 Task: Create a rule from the Agile list, Priority changed -> Complete task in the project TrendForge if Priority Cleared then Complete Task.
Action: Mouse moved to (89, 596)
Screenshot: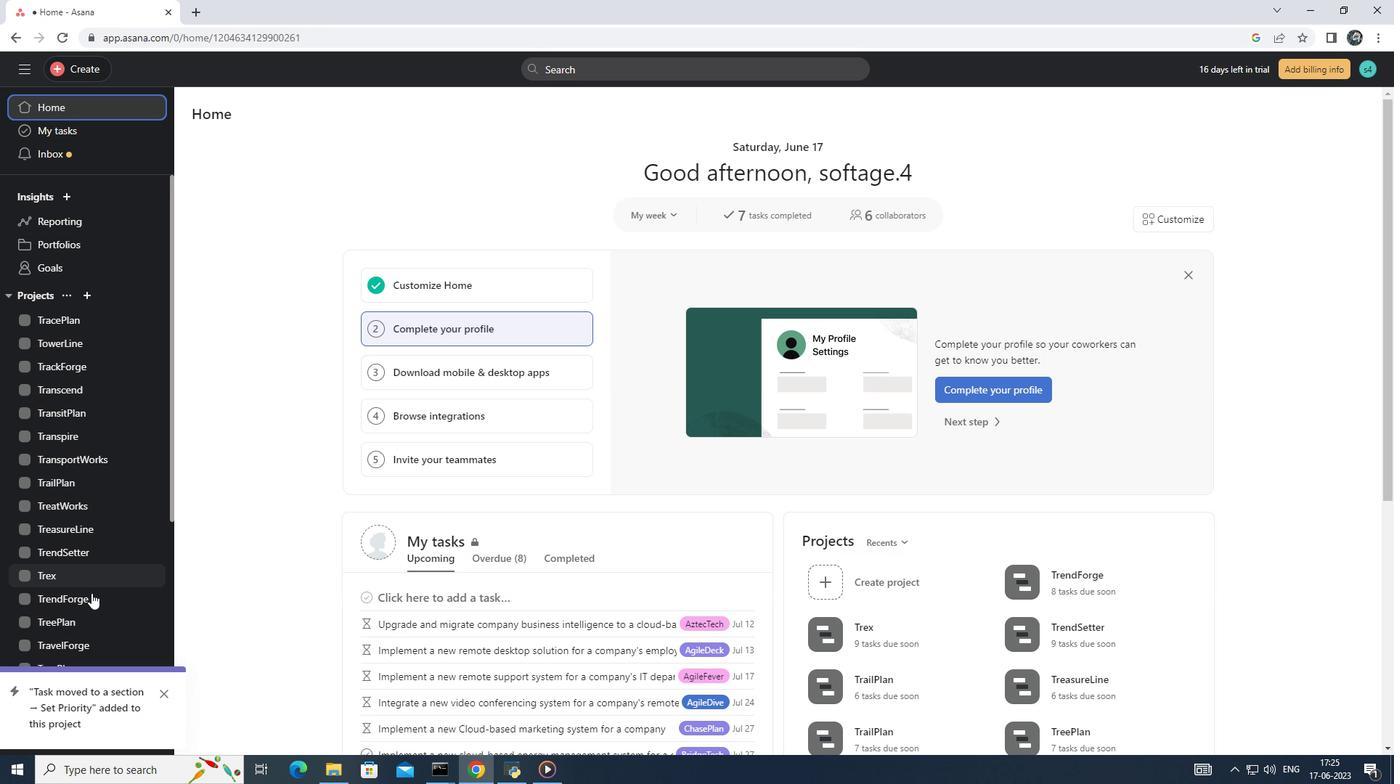 
Action: Mouse pressed left at (89, 596)
Screenshot: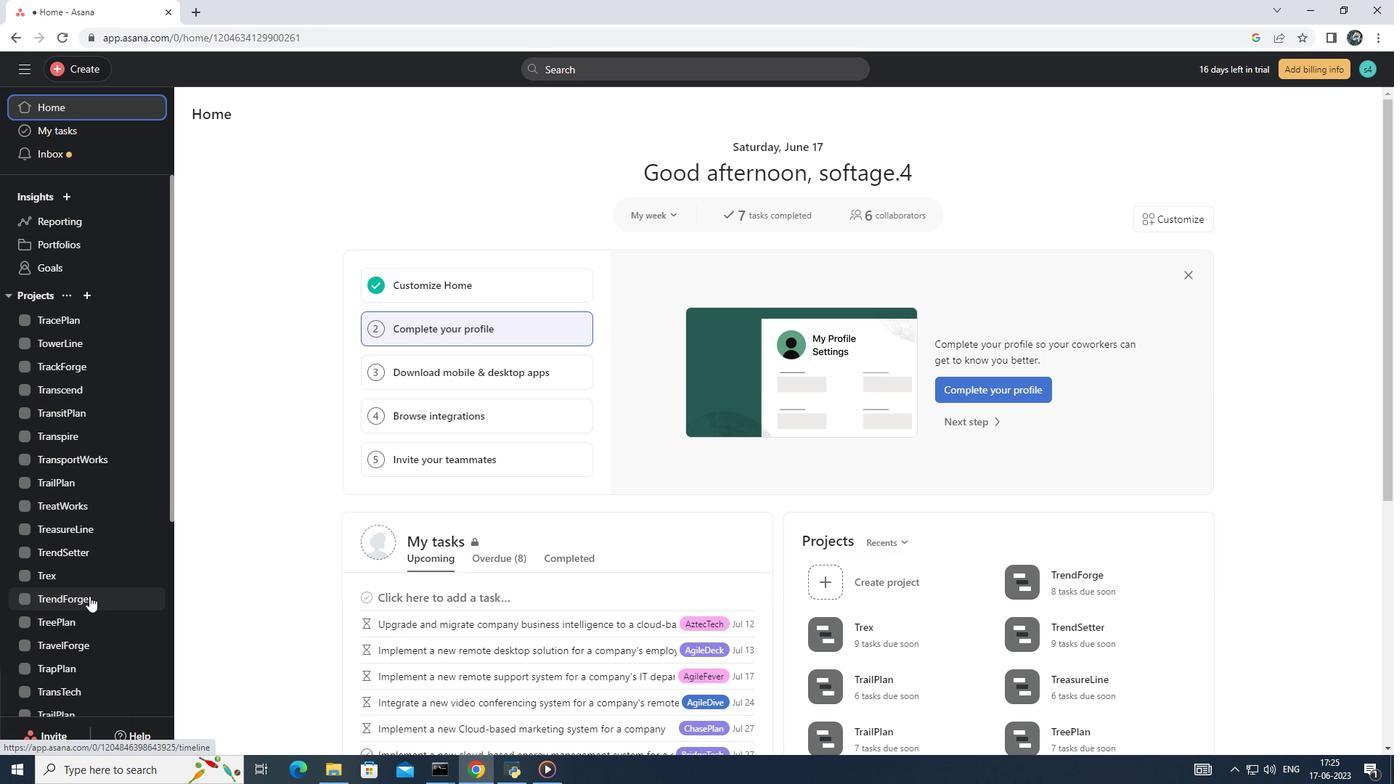 
Action: Mouse moved to (1331, 117)
Screenshot: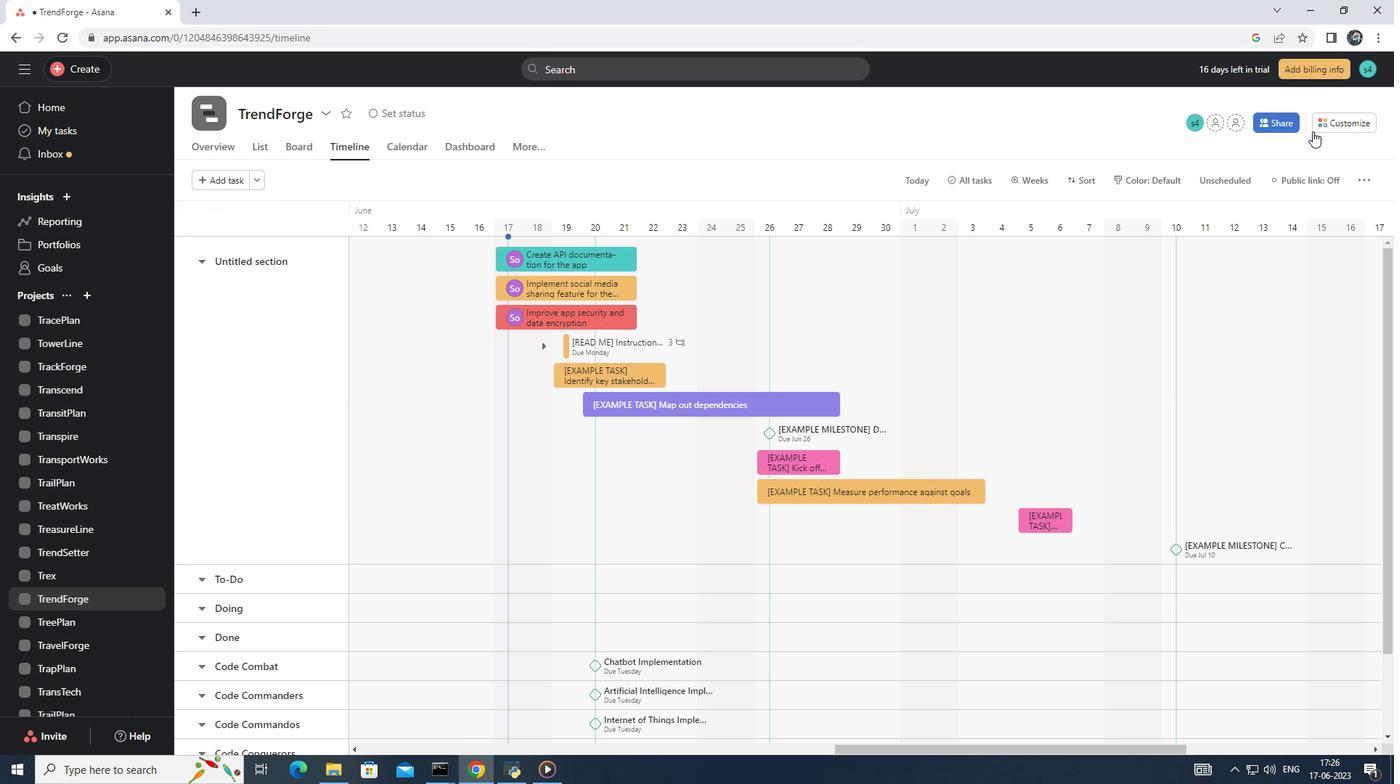 
Action: Mouse pressed left at (1331, 117)
Screenshot: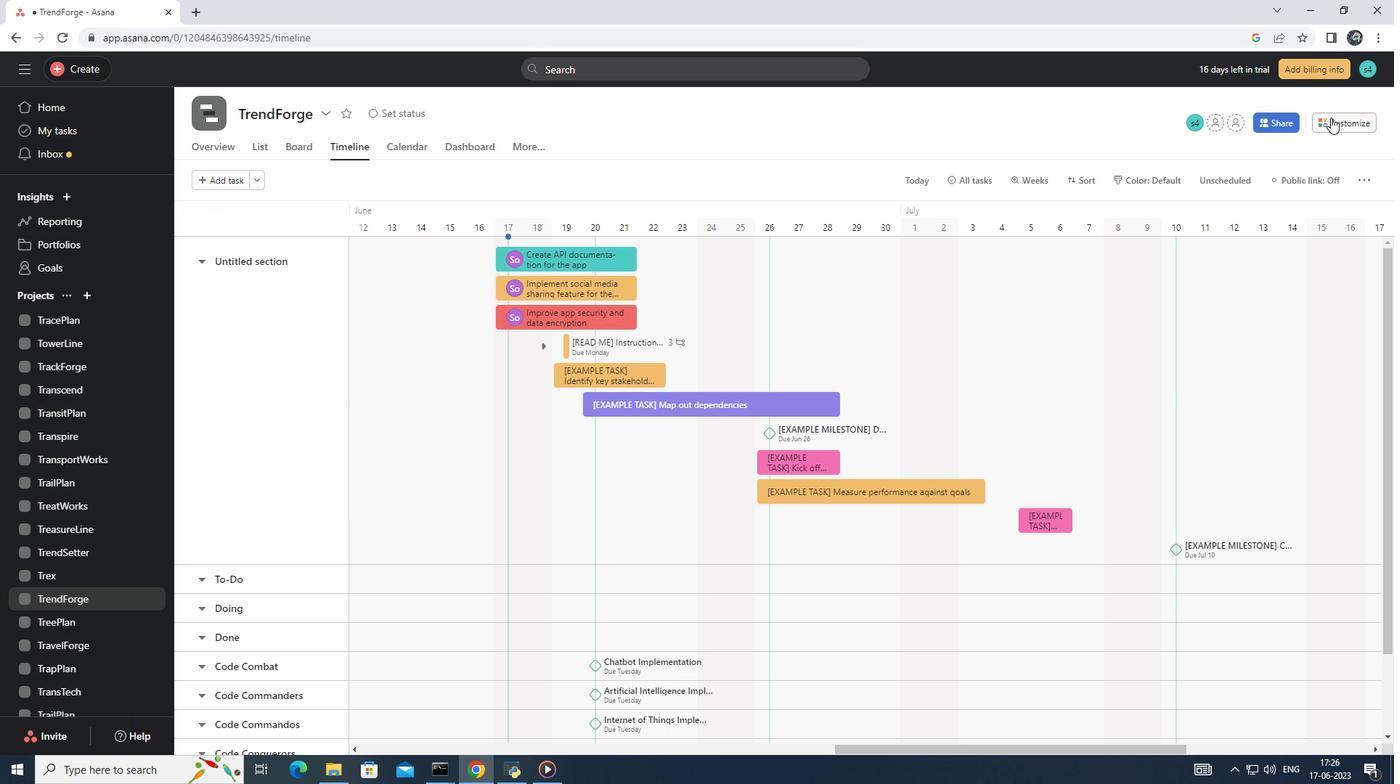 
Action: Mouse moved to (1089, 352)
Screenshot: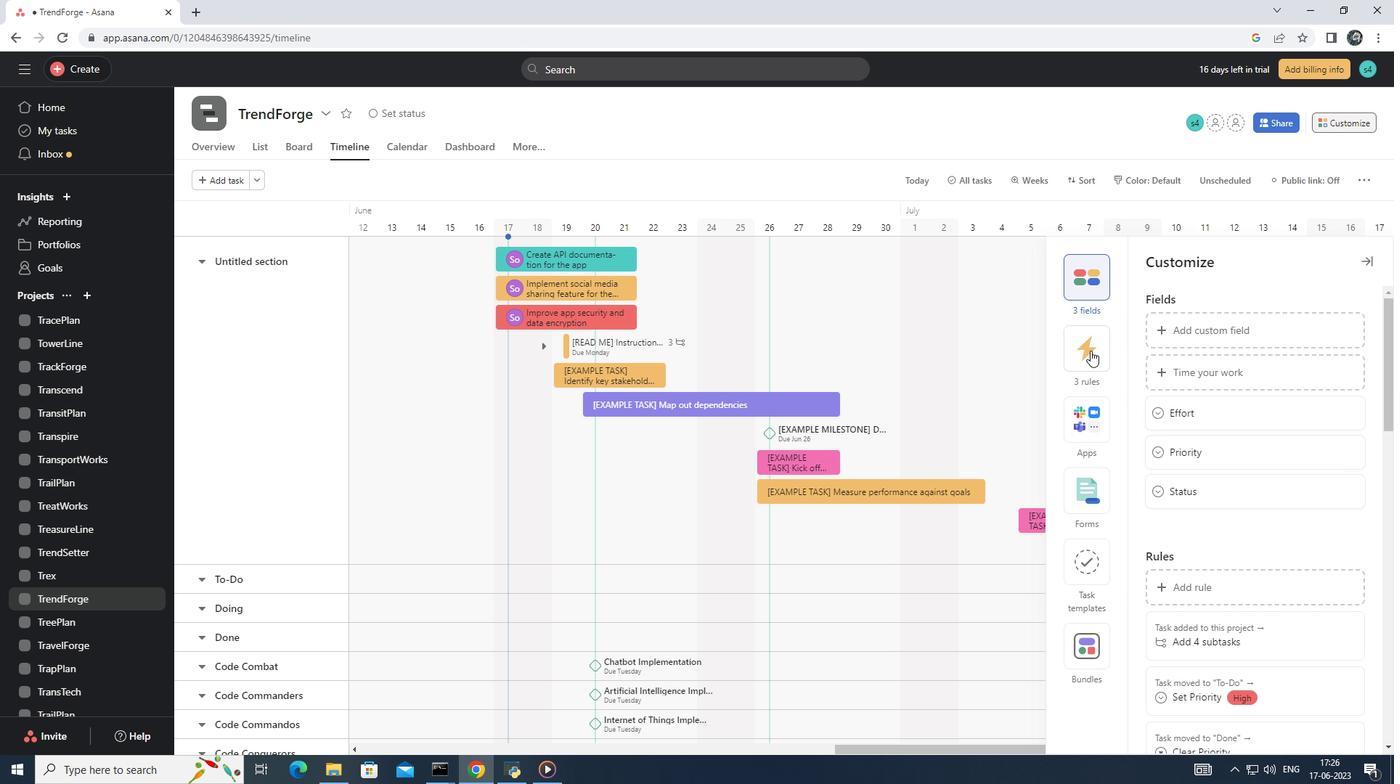 
Action: Mouse pressed left at (1089, 352)
Screenshot: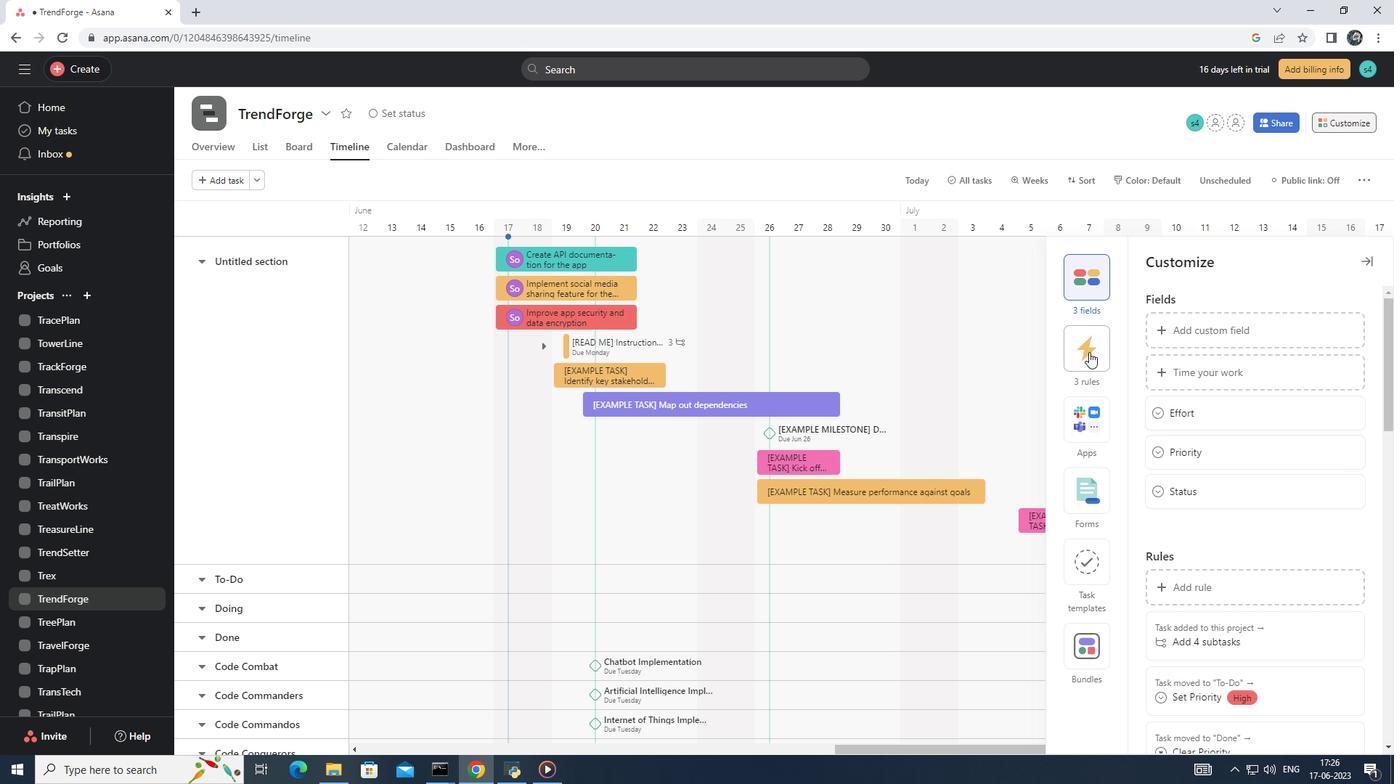 
Action: Mouse moved to (1179, 324)
Screenshot: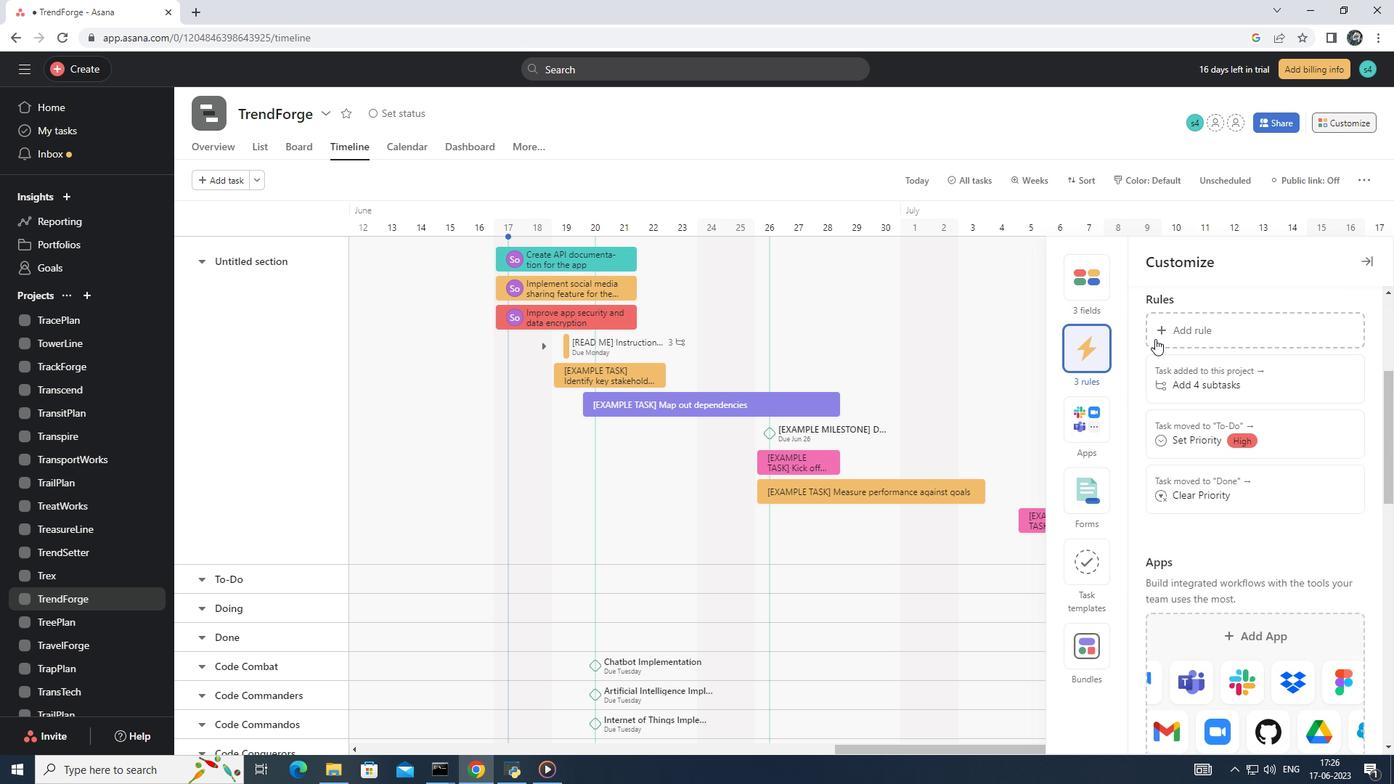 
Action: Mouse pressed left at (1179, 324)
Screenshot: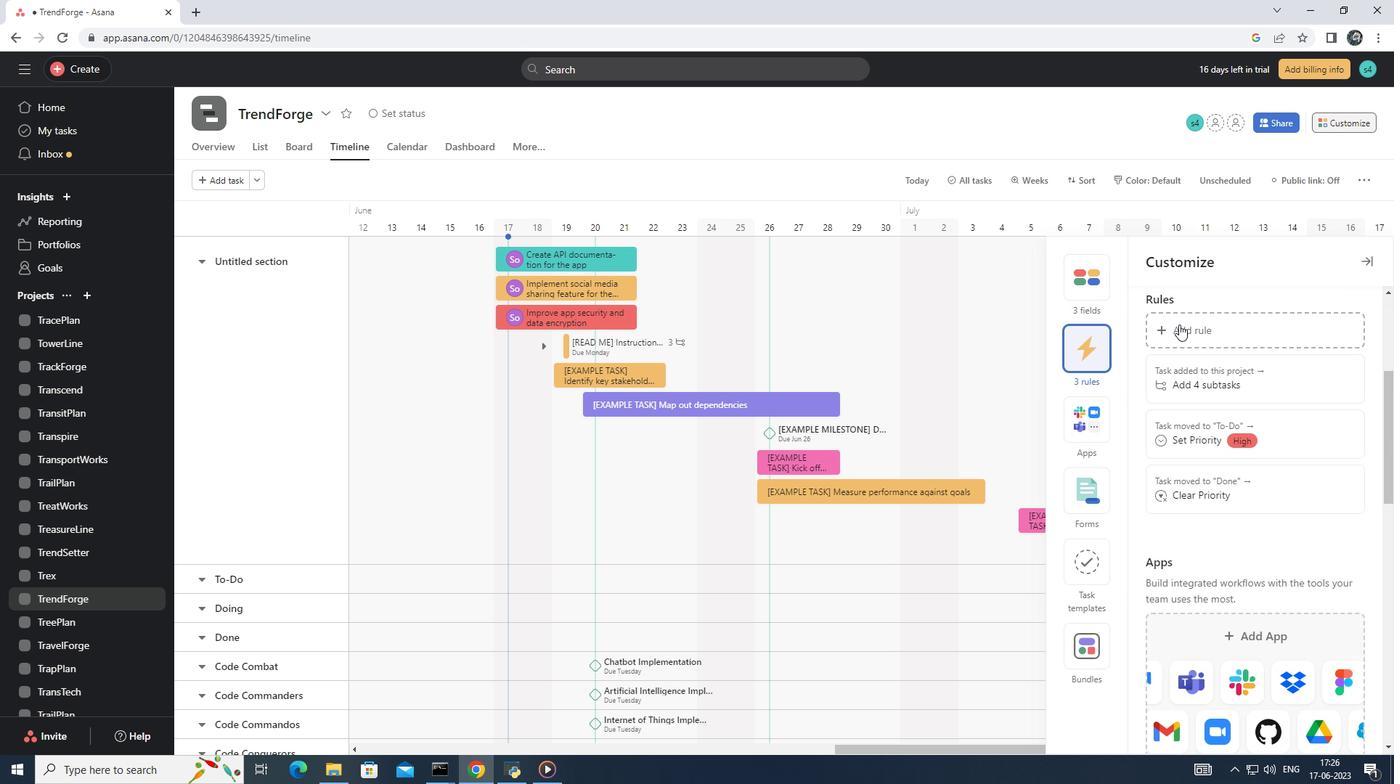 
Action: Mouse pressed left at (1179, 324)
Screenshot: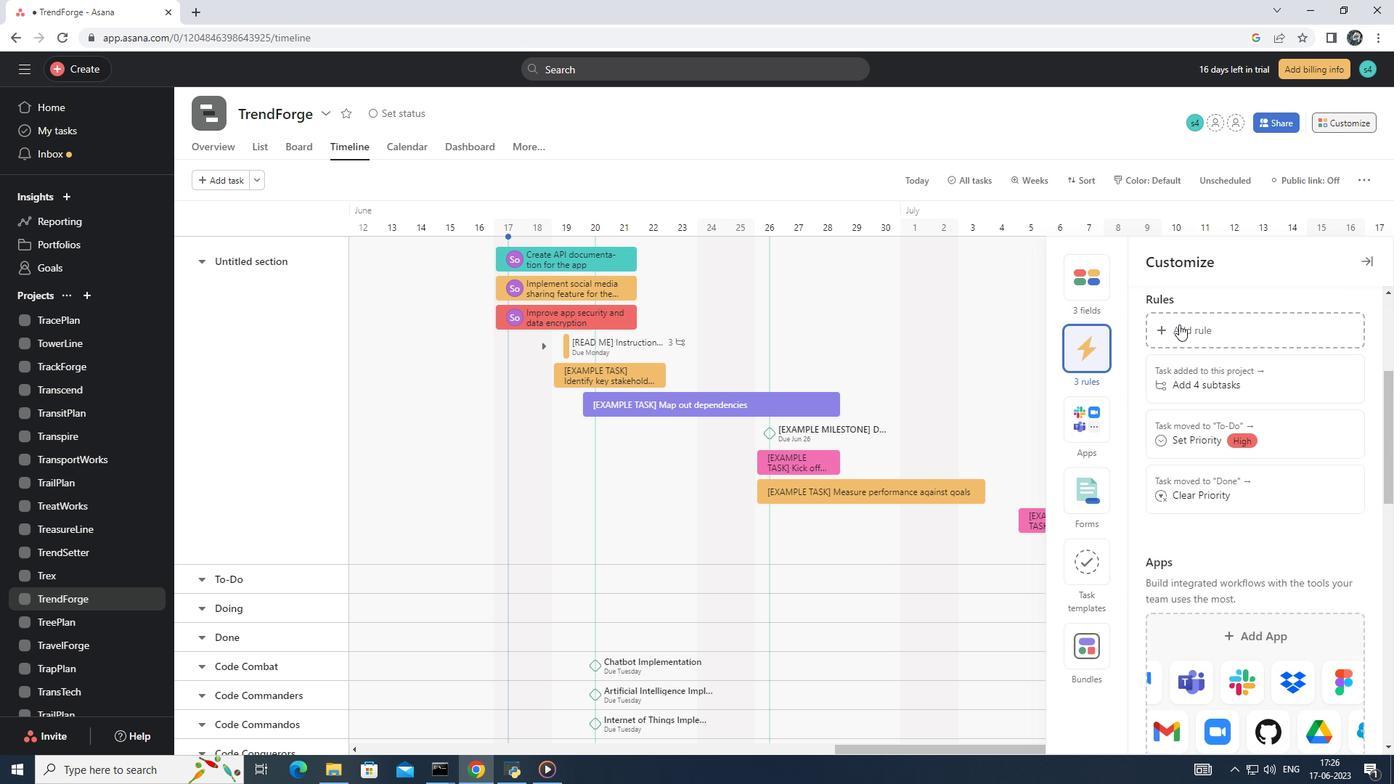 
Action: Mouse moved to (379, 228)
Screenshot: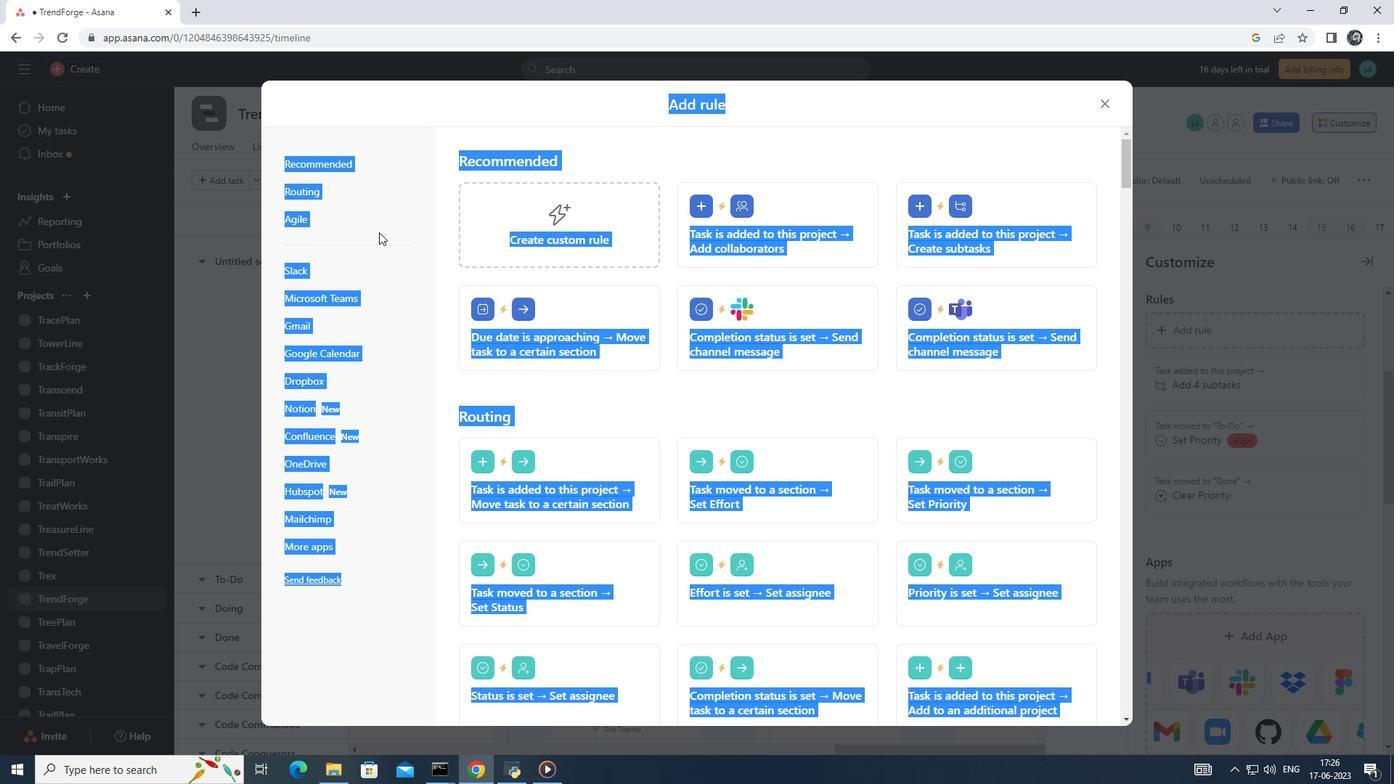 
Action: Mouse pressed left at (379, 228)
Screenshot: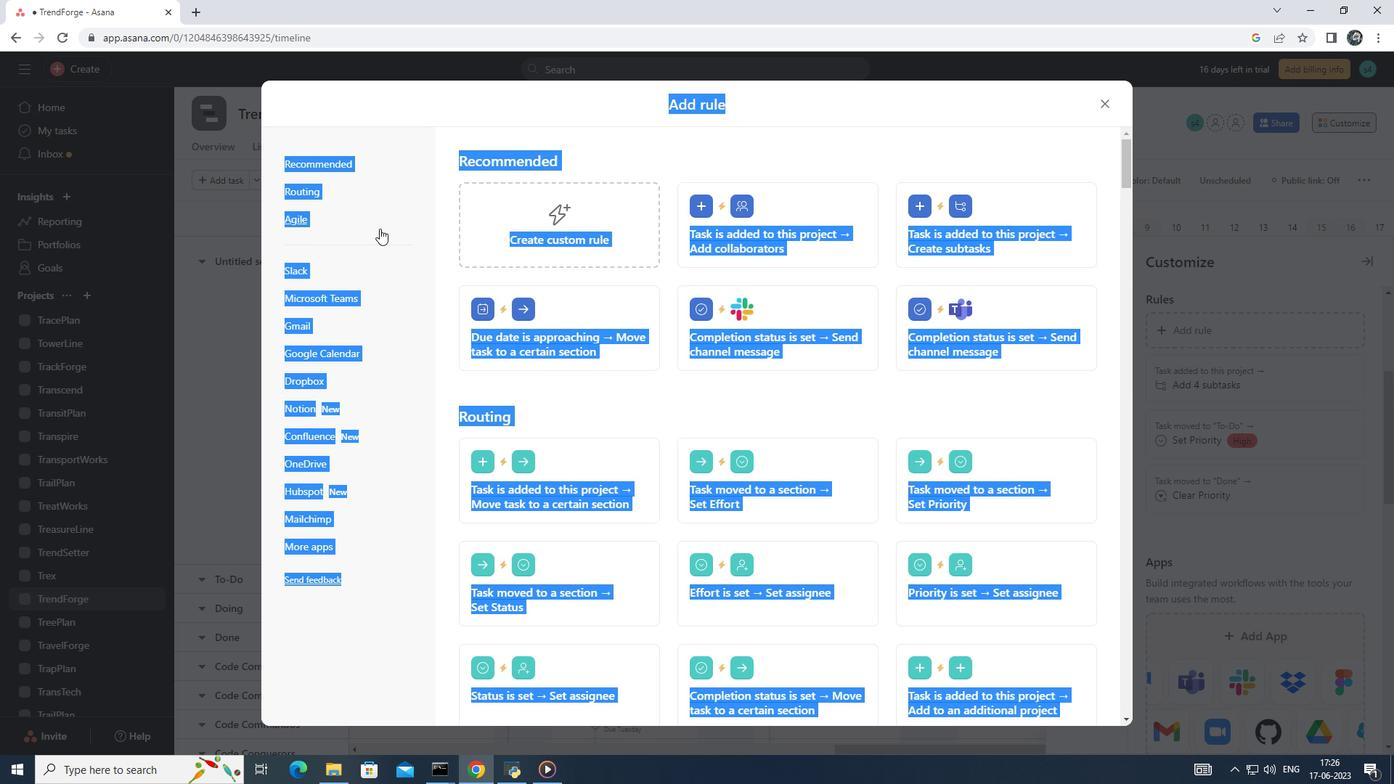 
Action: Mouse moved to (295, 220)
Screenshot: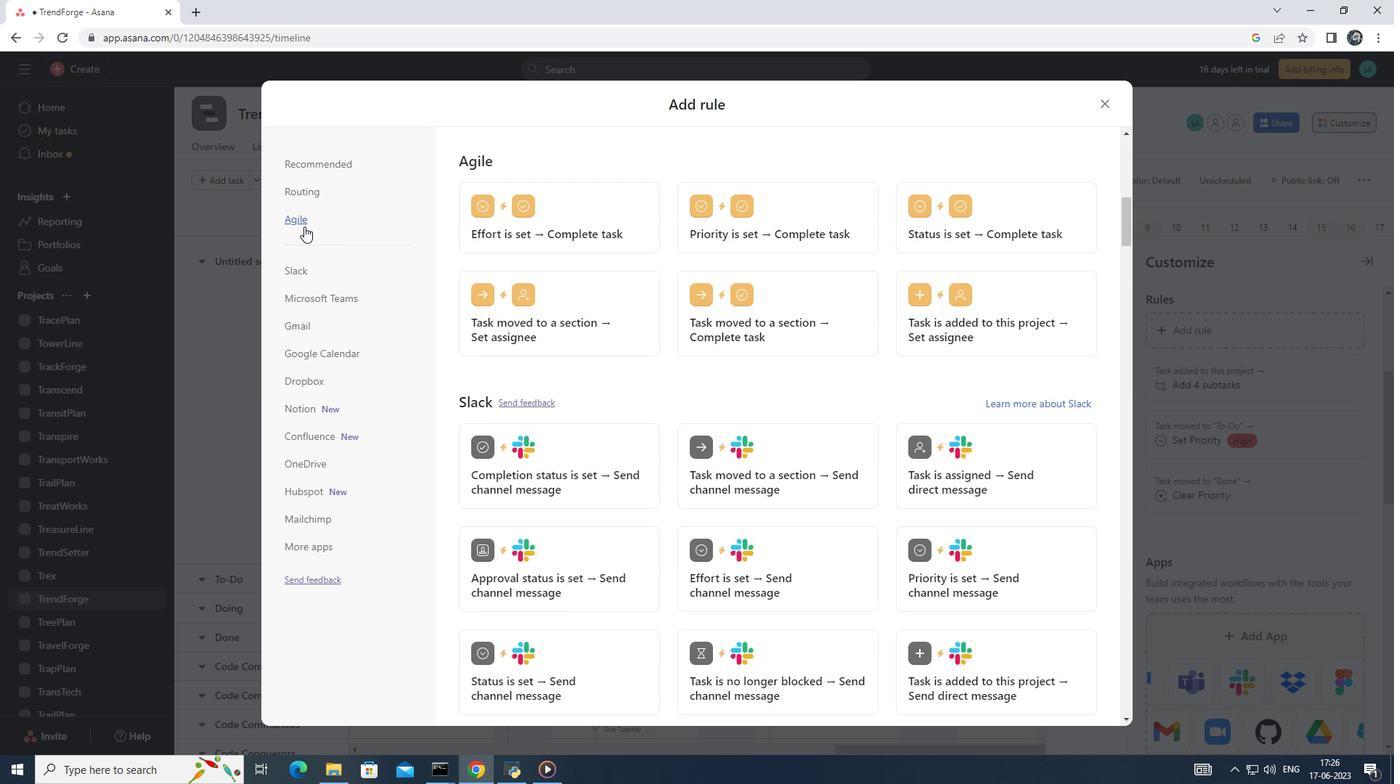 
Action: Mouse pressed left at (295, 220)
Screenshot: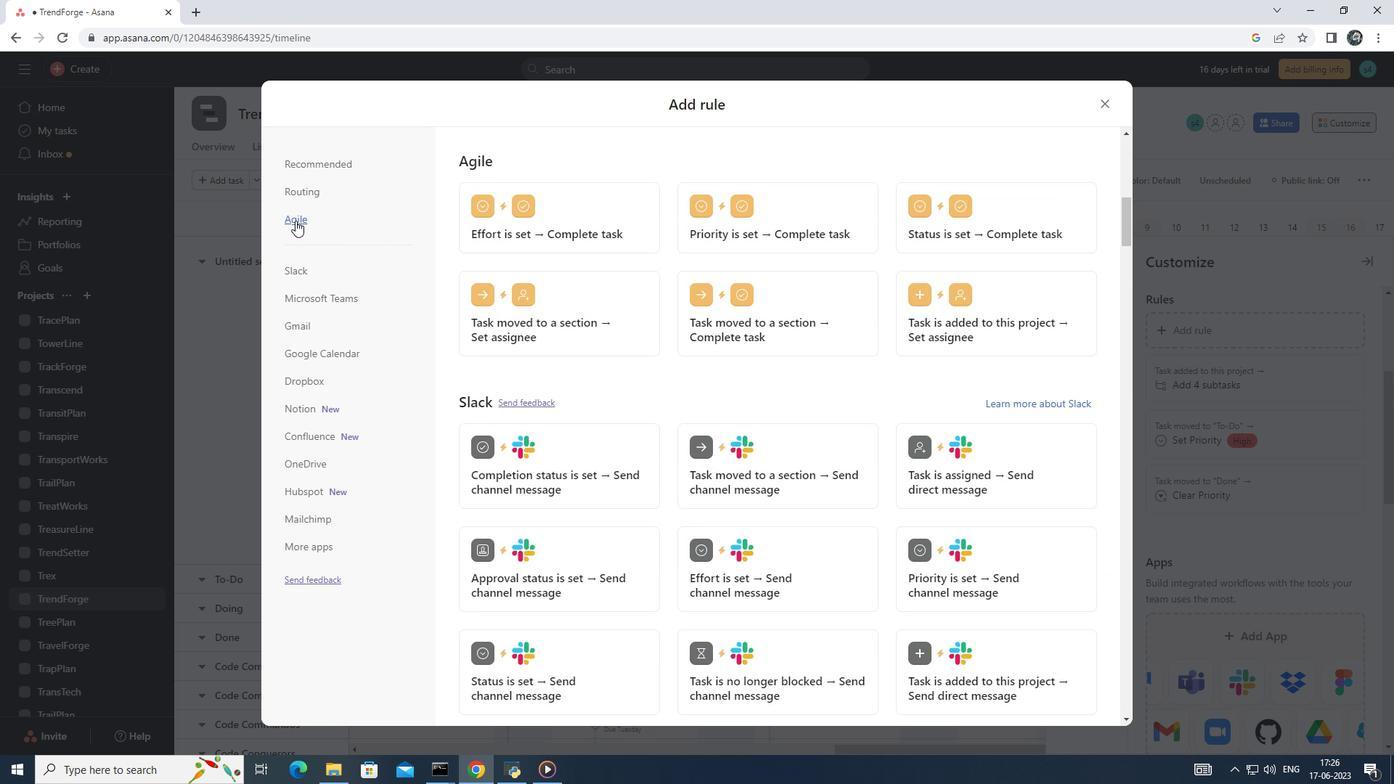 
Action: Mouse moved to (806, 209)
Screenshot: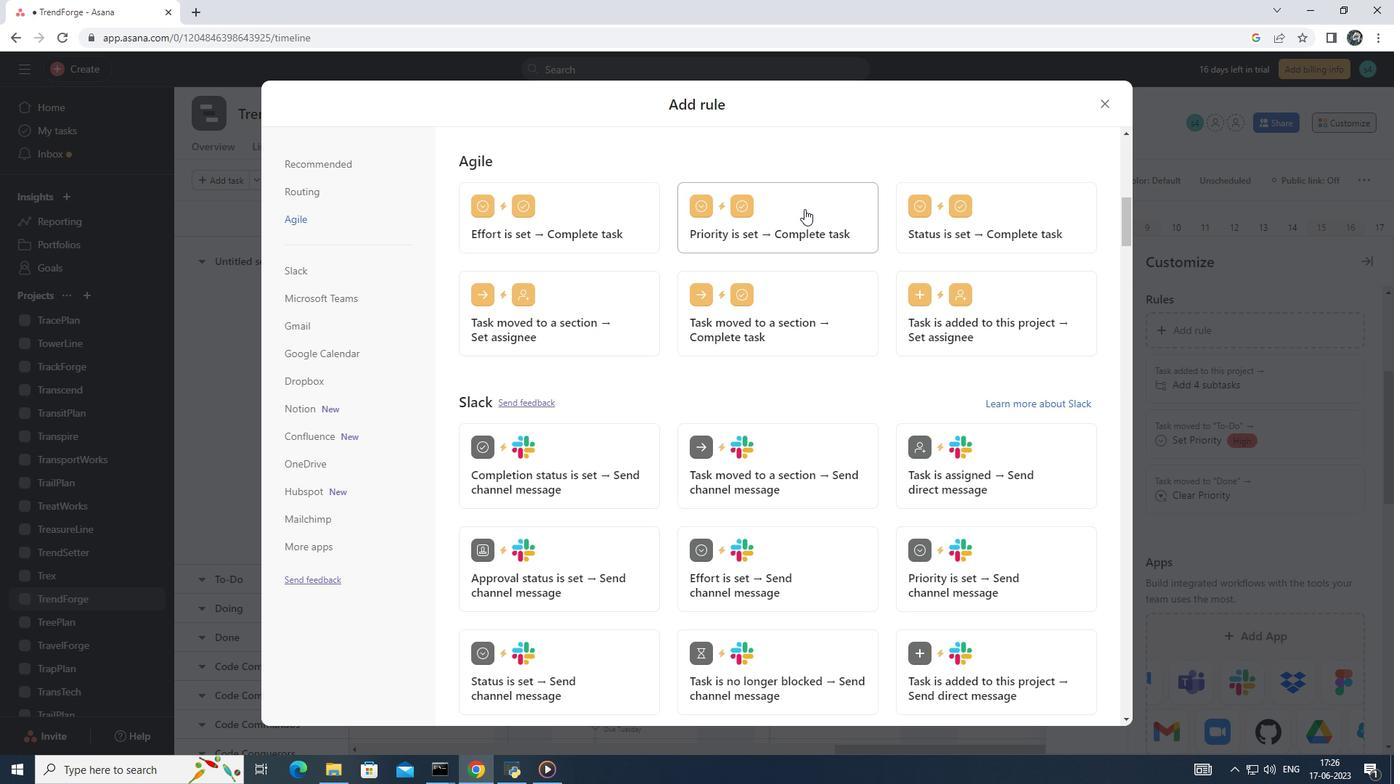 
Action: Mouse pressed left at (806, 209)
Screenshot: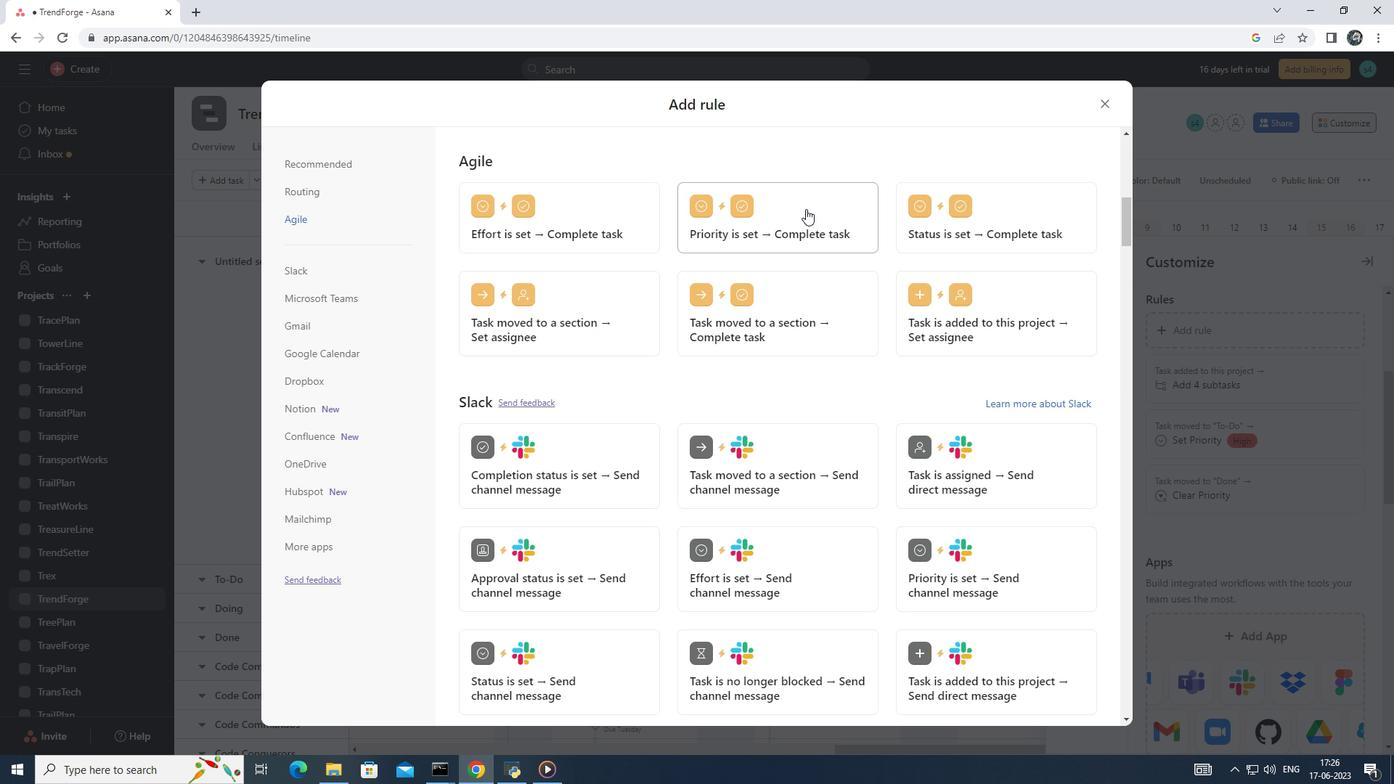 
Action: Mouse moved to (598, 401)
Screenshot: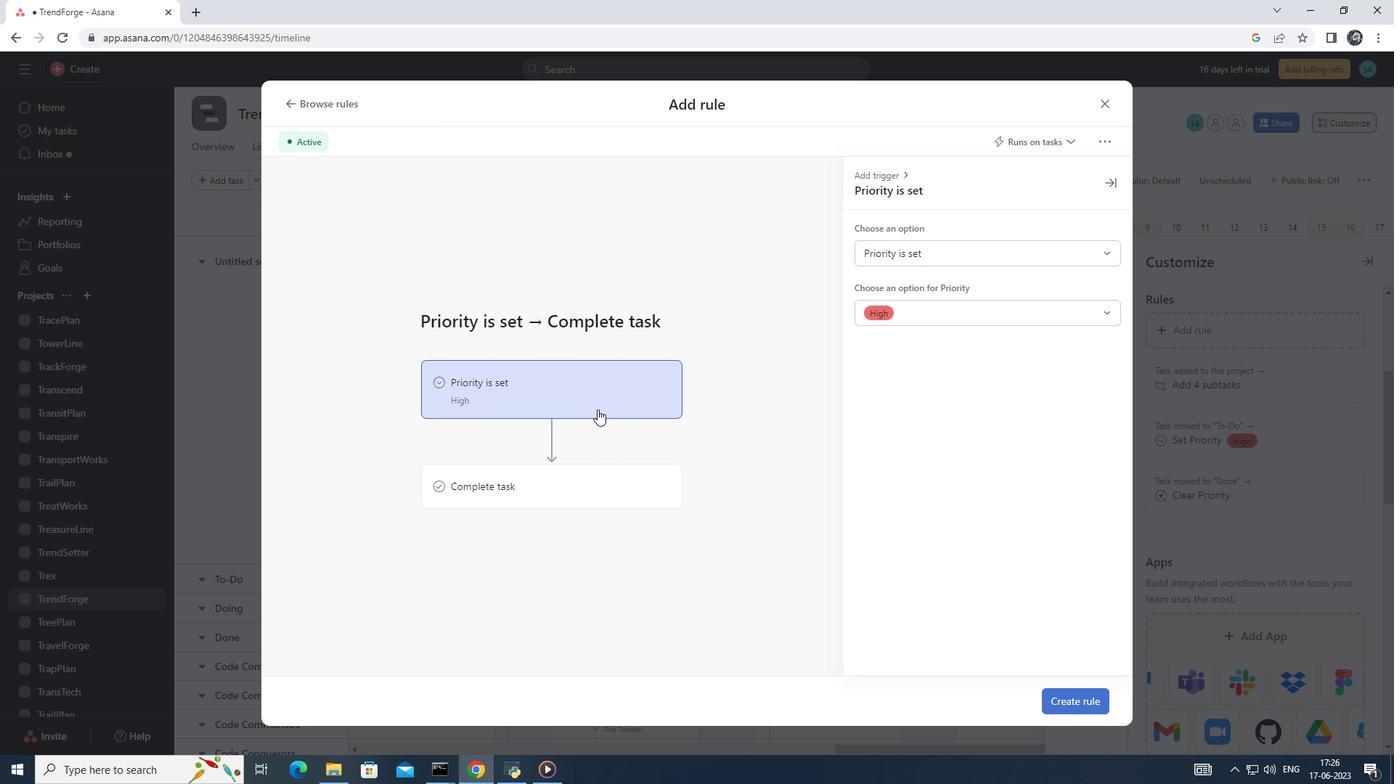 
Action: Mouse pressed left at (598, 401)
Screenshot: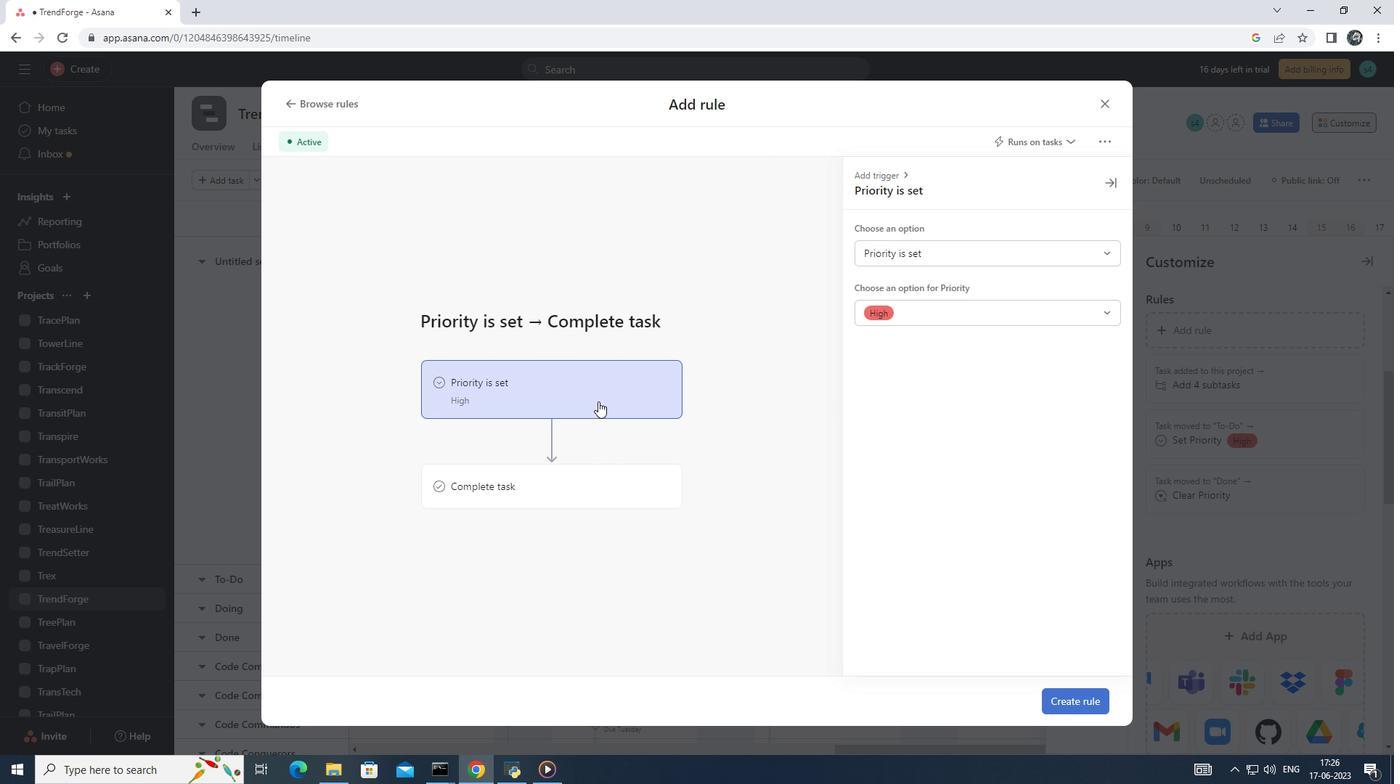 
Action: Mouse moved to (924, 254)
Screenshot: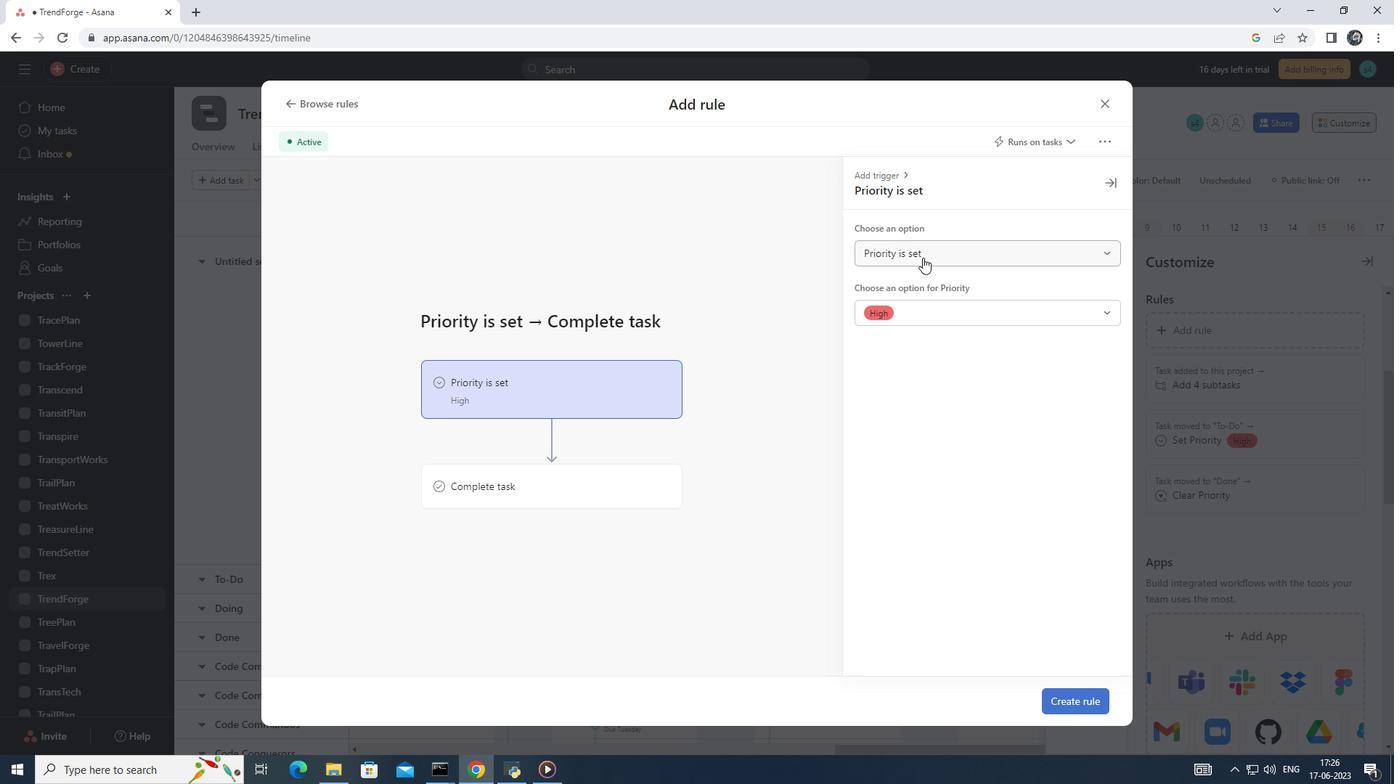 
Action: Mouse pressed left at (924, 254)
Screenshot: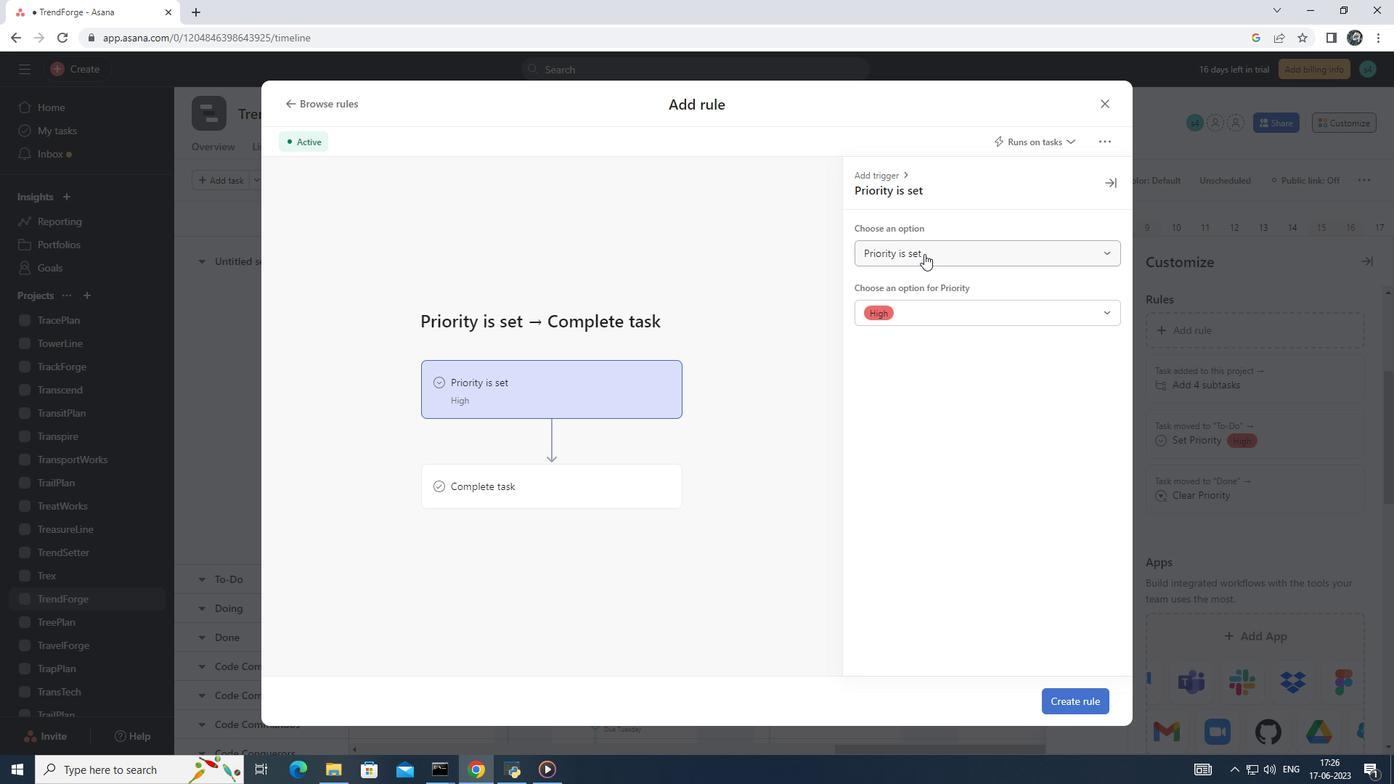 
Action: Mouse moved to (917, 305)
Screenshot: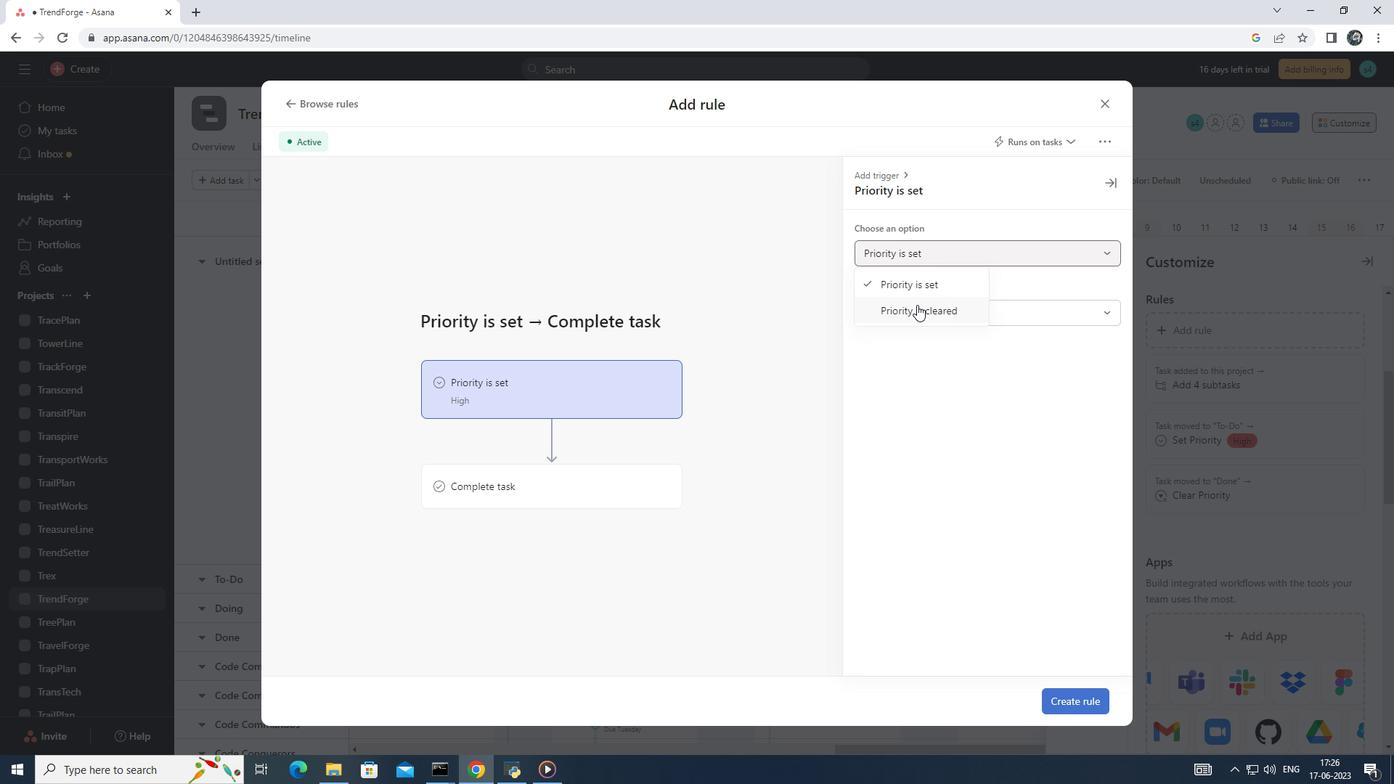 
Action: Mouse pressed left at (917, 305)
Screenshot: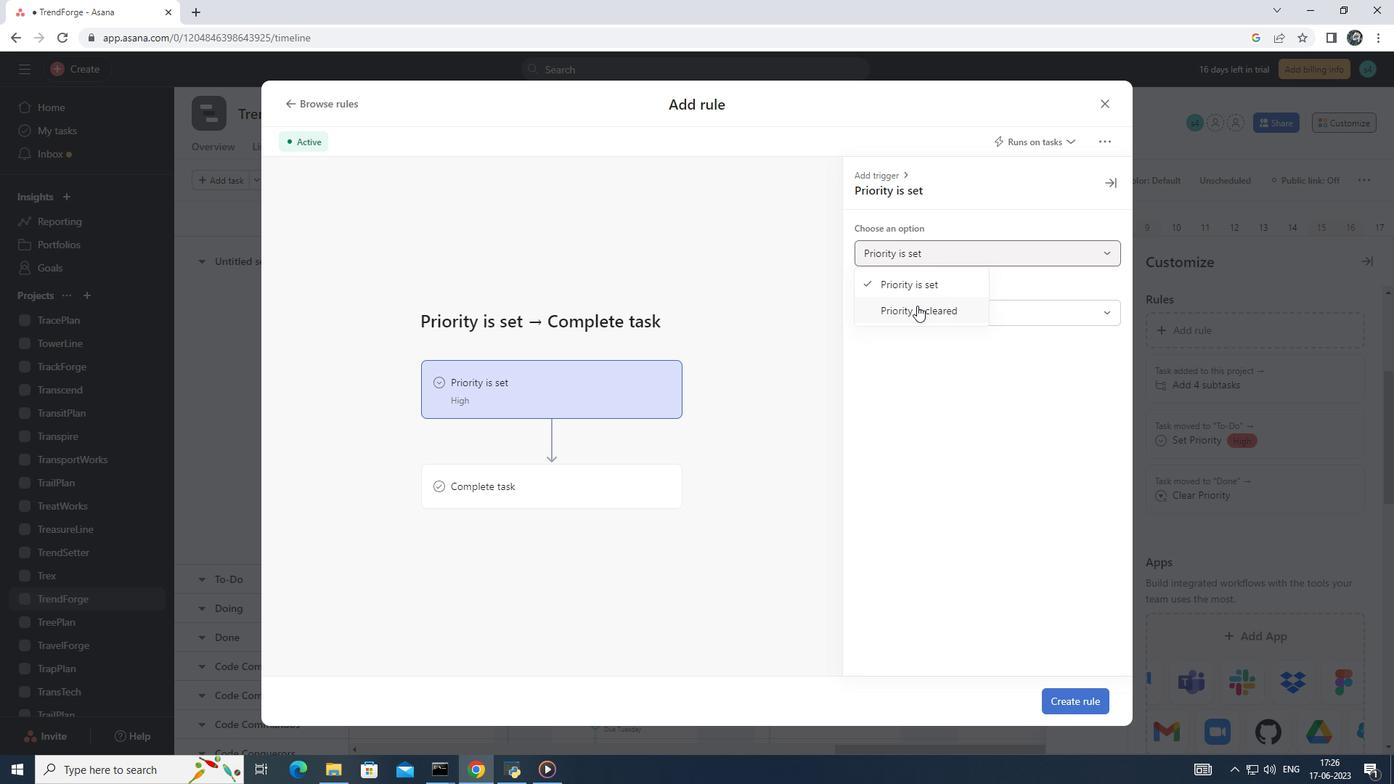 
Action: Mouse moved to (549, 480)
Screenshot: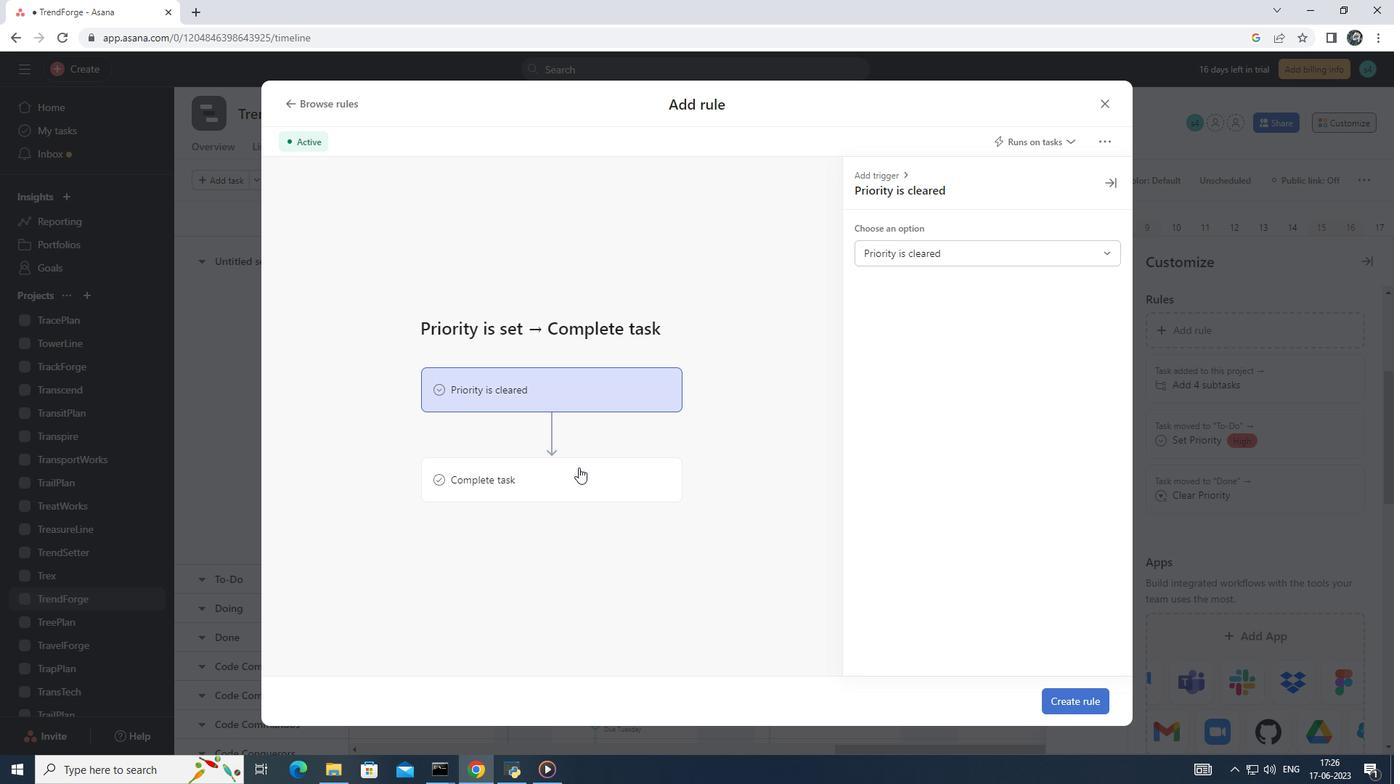 
Action: Mouse pressed left at (549, 480)
Screenshot: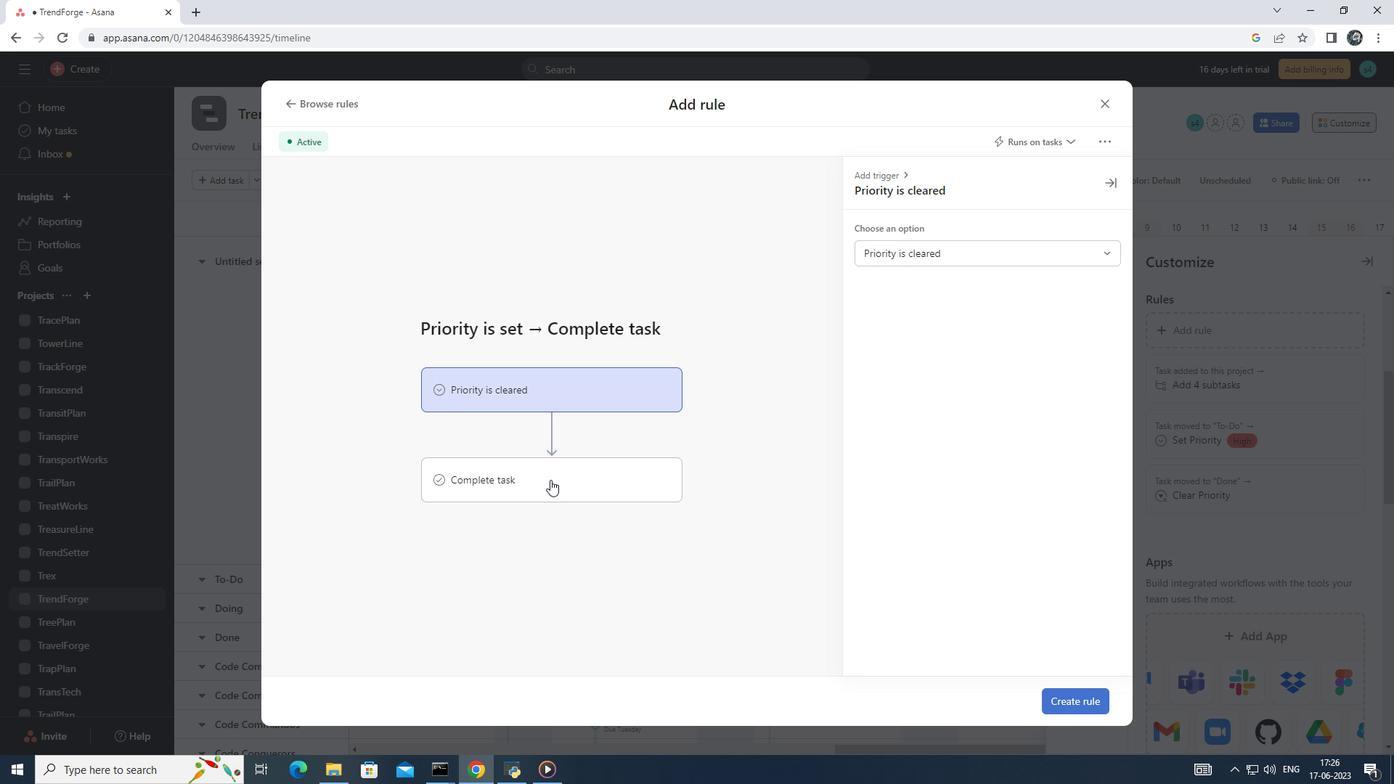 
Action: Mouse moved to (919, 252)
Screenshot: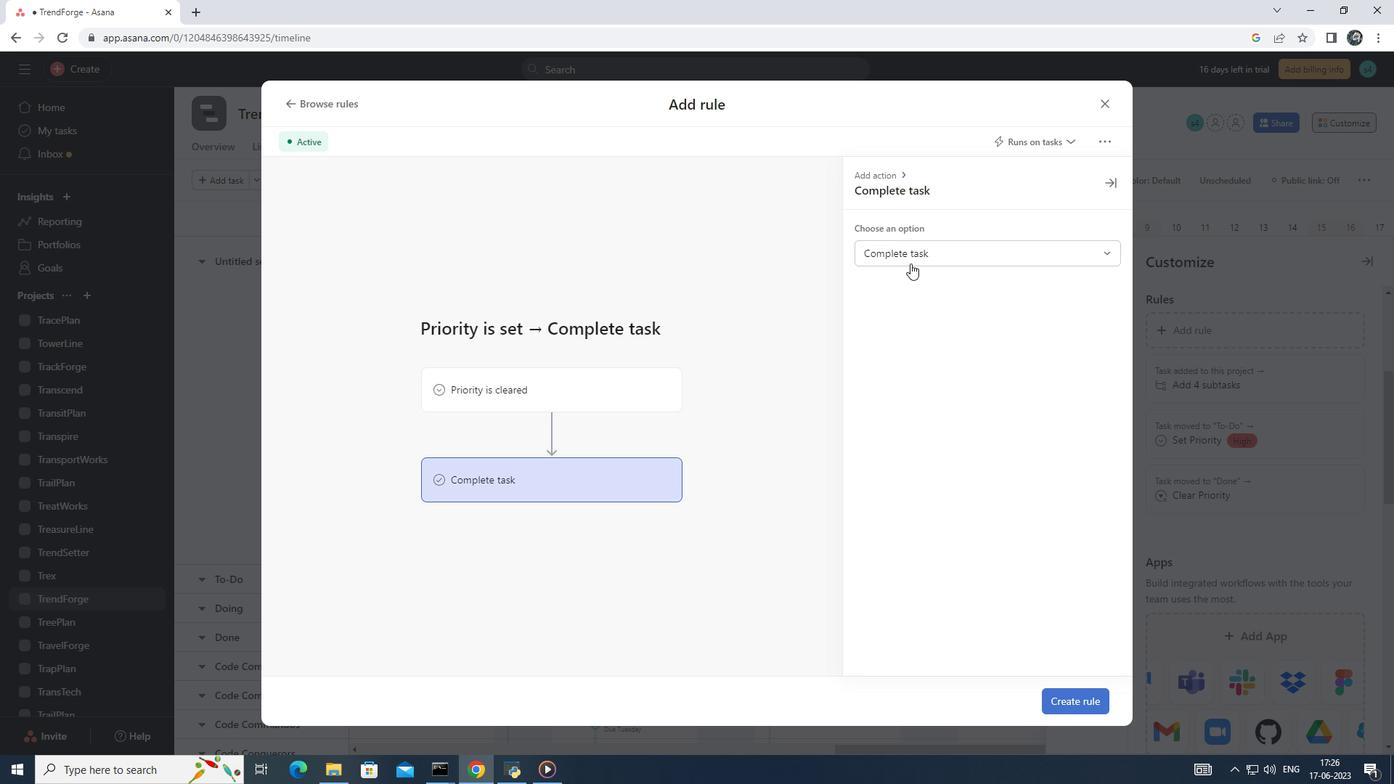 
Action: Mouse pressed left at (919, 252)
Screenshot: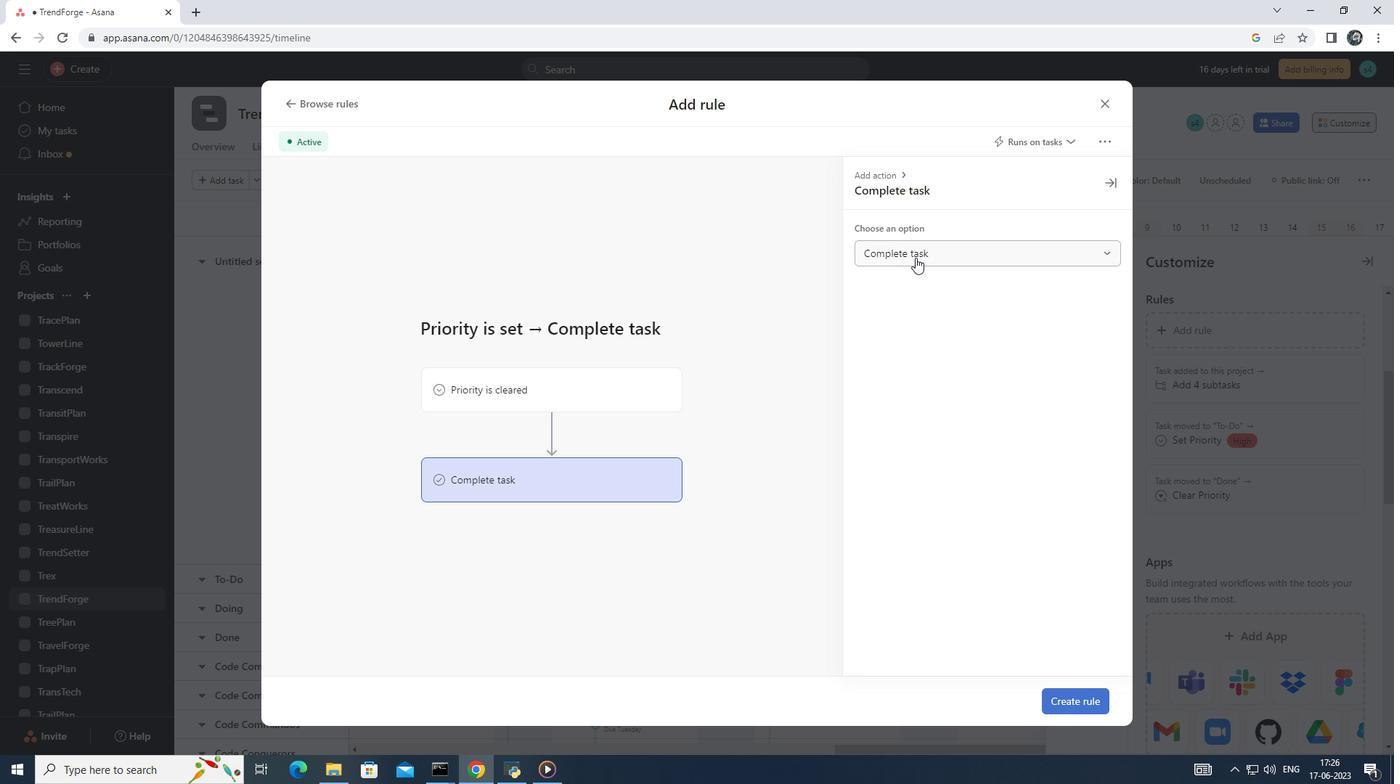 
Action: Mouse moved to (915, 284)
Screenshot: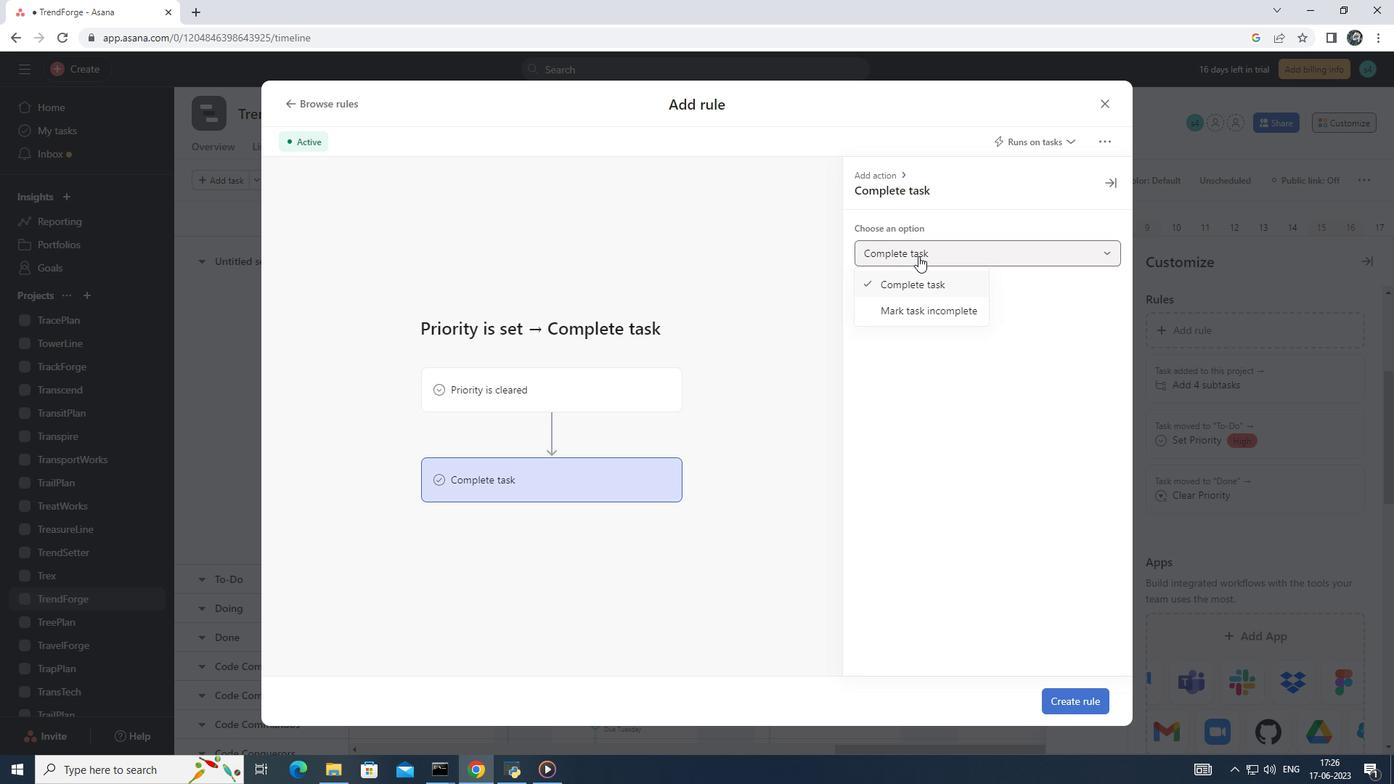 
Action: Mouse pressed left at (915, 284)
Screenshot: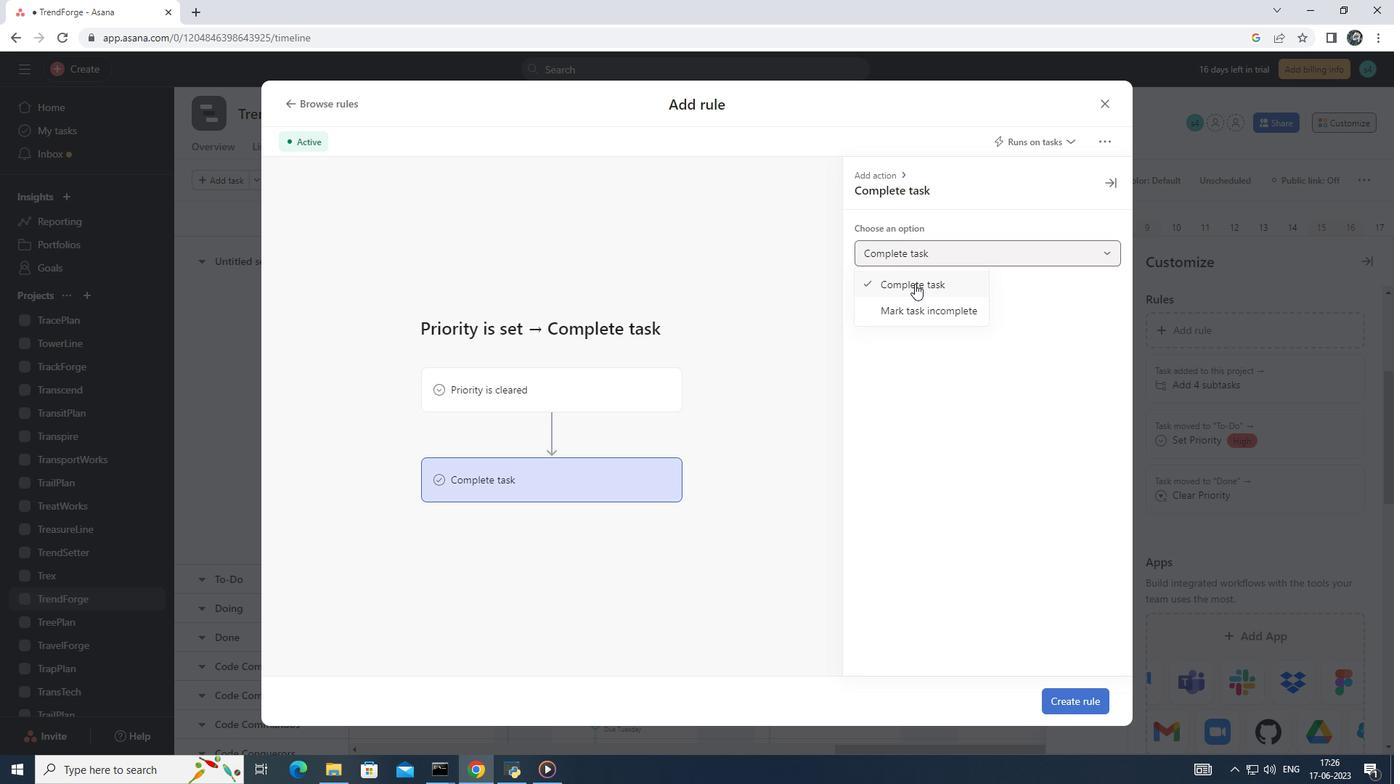 
Action: Mouse moved to (1057, 697)
Screenshot: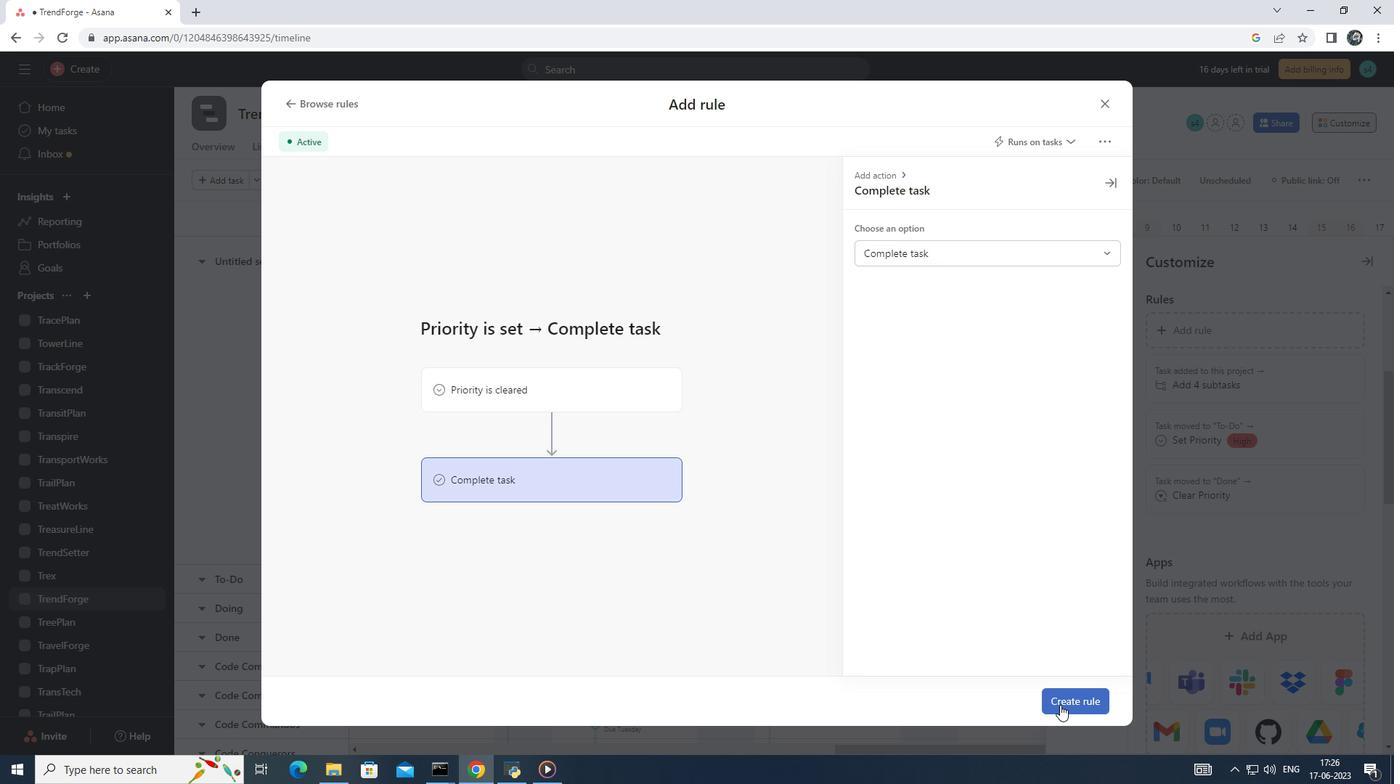 
Action: Mouse pressed left at (1057, 697)
Screenshot: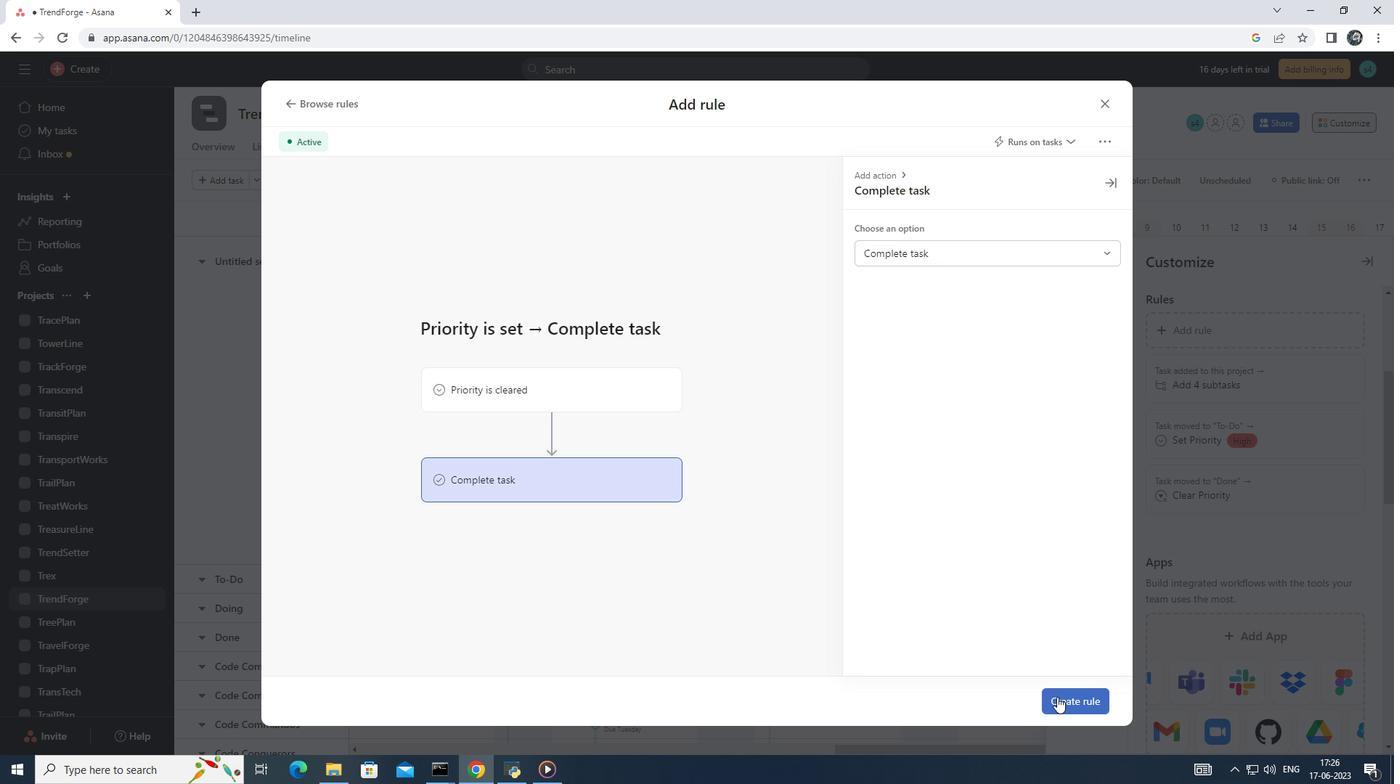 
Action: Mouse moved to (716, 388)
Screenshot: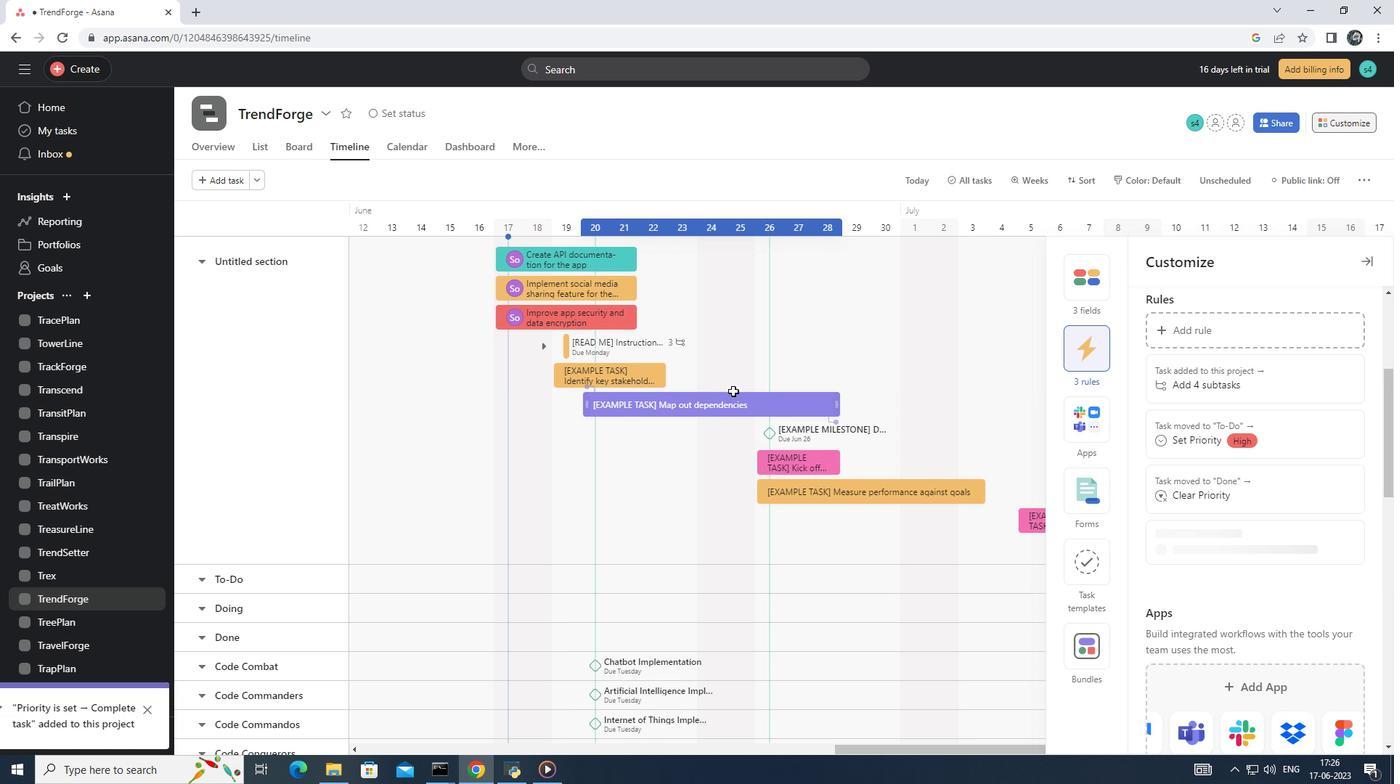 
